 Task: Create a section Lightning Leaders and in the section, add a milestone Business Continuity Management System (BCMS) Implementation in the project Brighten
Action: Mouse moved to (224, 427)
Screenshot: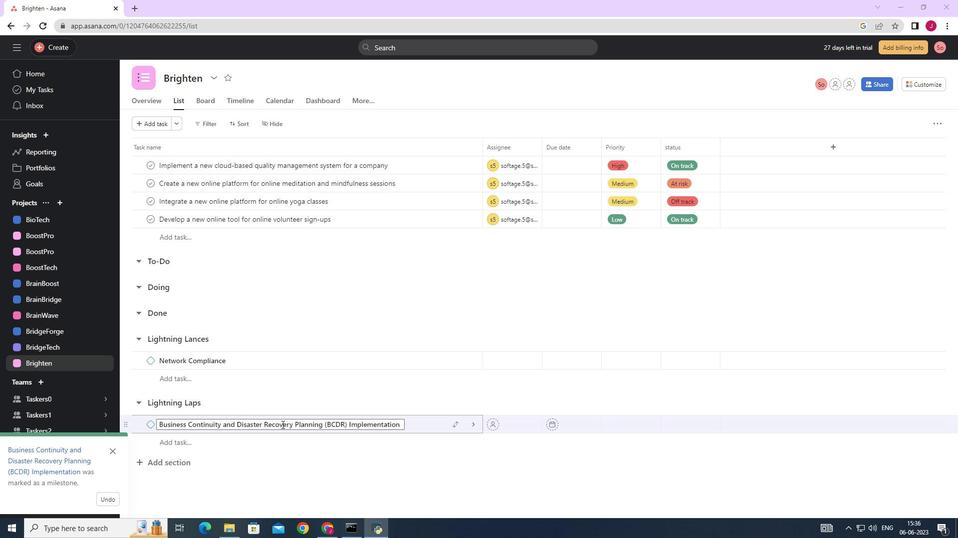 
Action: Mouse scrolled (224, 426) with delta (0, 0)
Screenshot: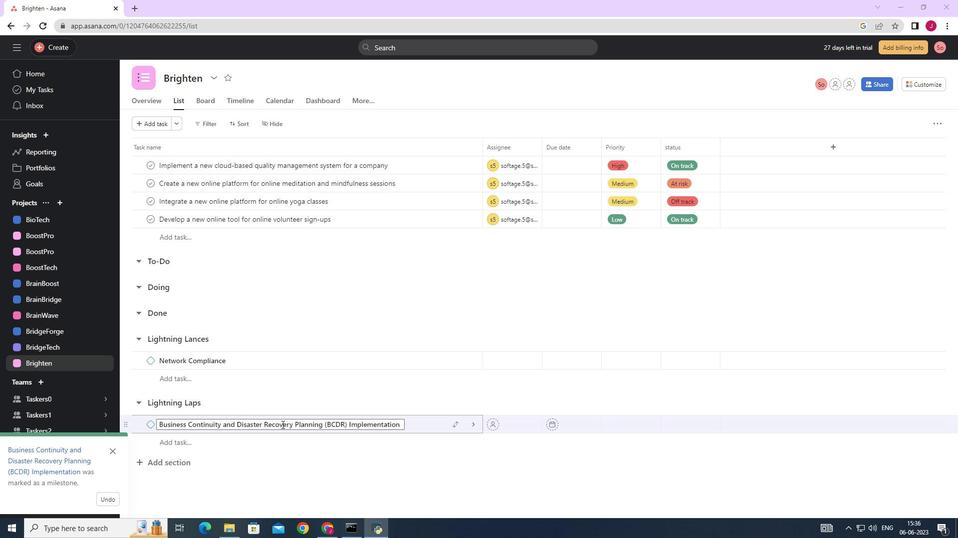 
Action: Mouse moved to (222, 428)
Screenshot: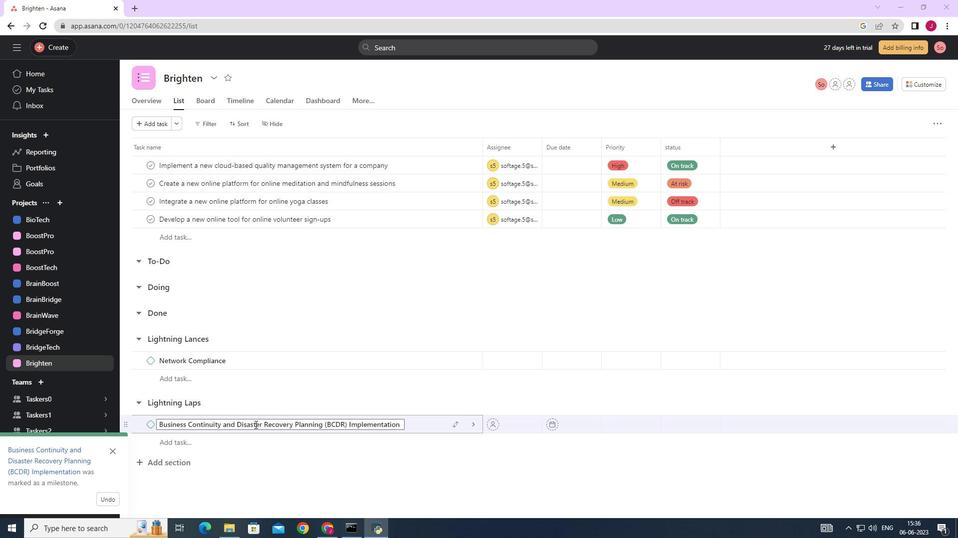 
Action: Mouse scrolled (222, 427) with delta (0, 0)
Screenshot: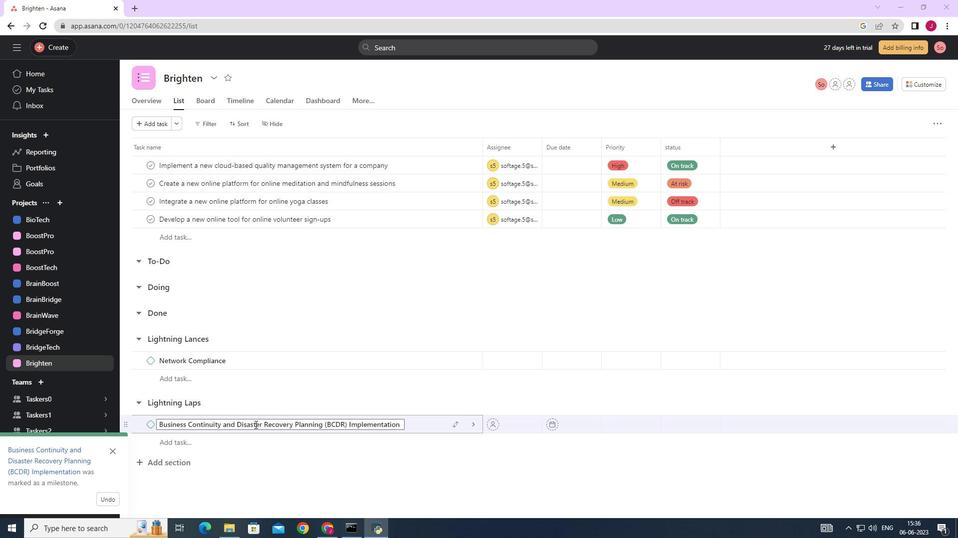 
Action: Mouse moved to (213, 431)
Screenshot: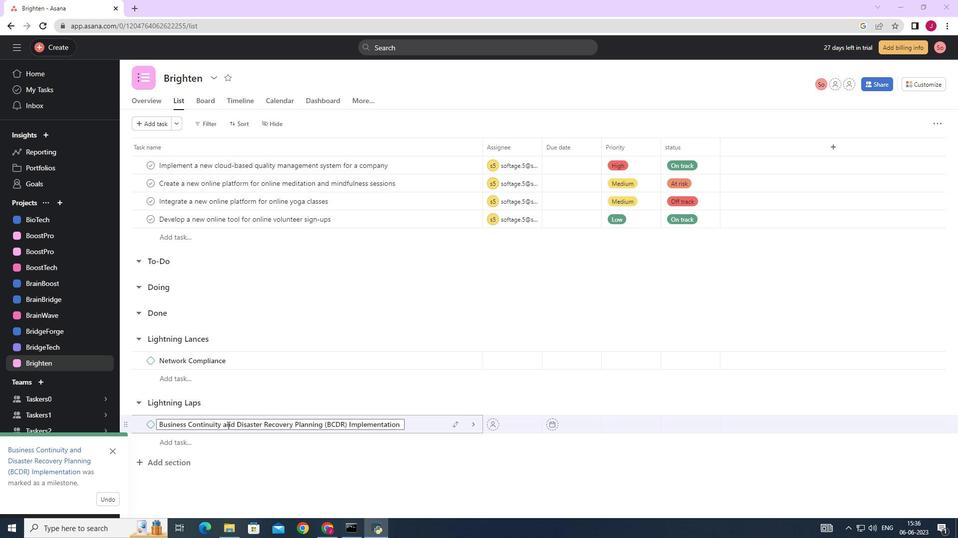 
Action: Mouse scrolled (215, 430) with delta (0, 0)
Screenshot: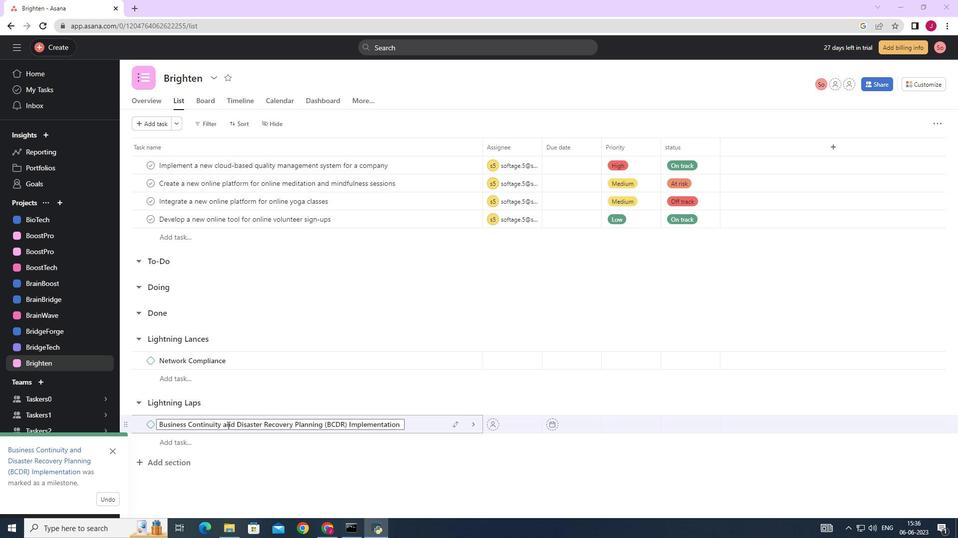 
Action: Mouse moved to (212, 432)
Screenshot: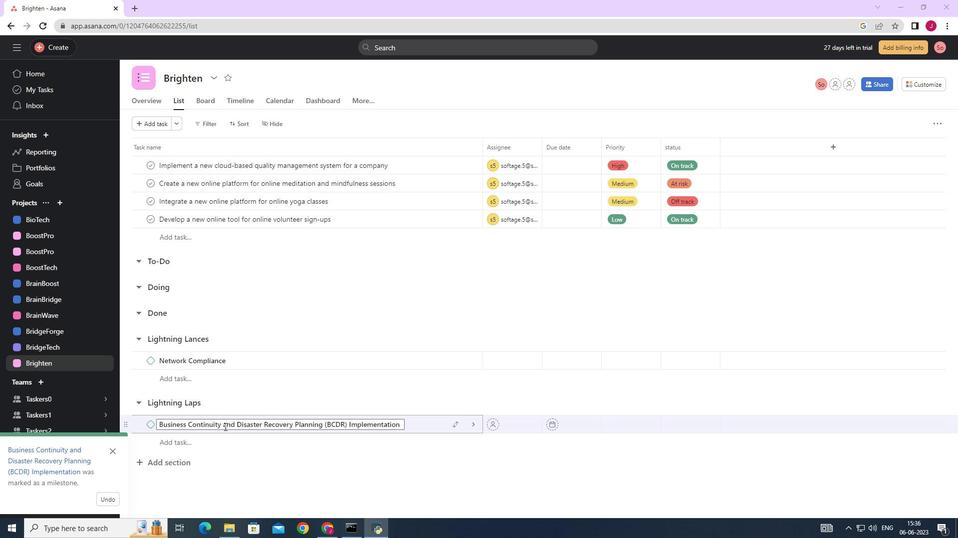 
Action: Mouse scrolled (213, 431) with delta (0, 0)
Screenshot: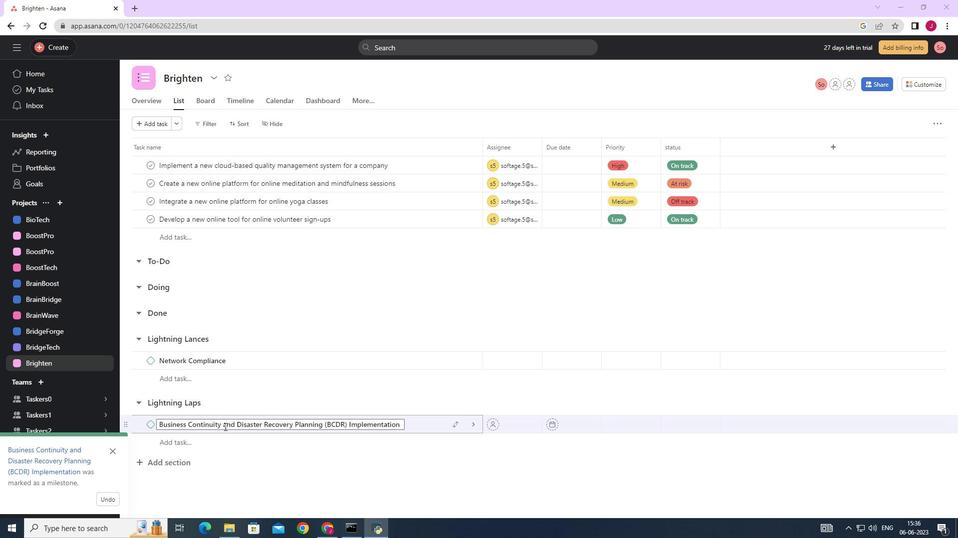 
Action: Mouse moved to (172, 460)
Screenshot: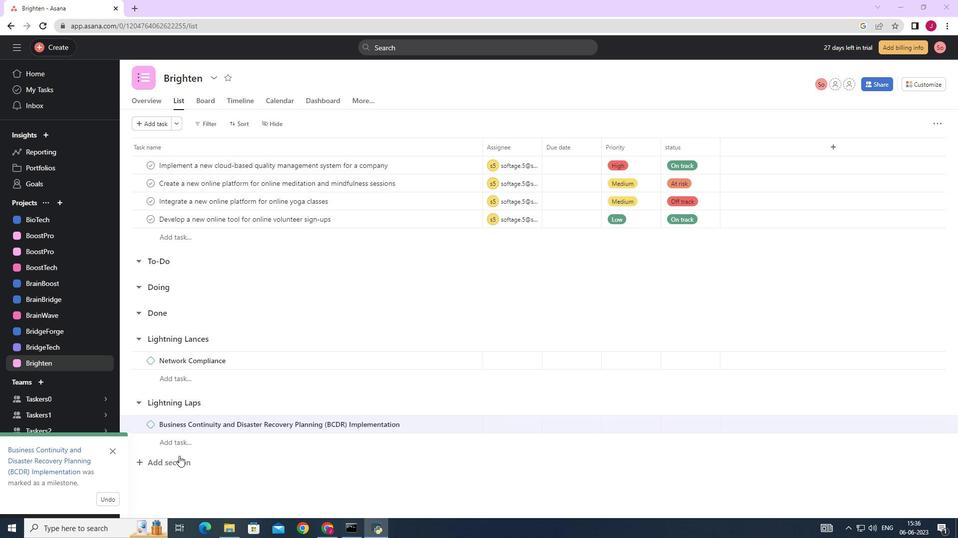 
Action: Mouse pressed left at (172, 460)
Screenshot: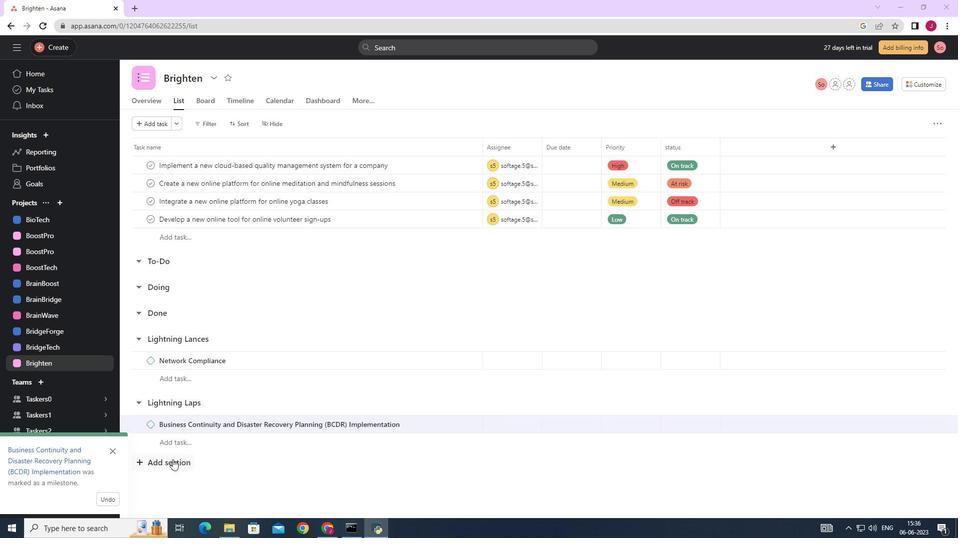 
Action: Mouse scrolled (172, 459) with delta (0, 0)
Screenshot: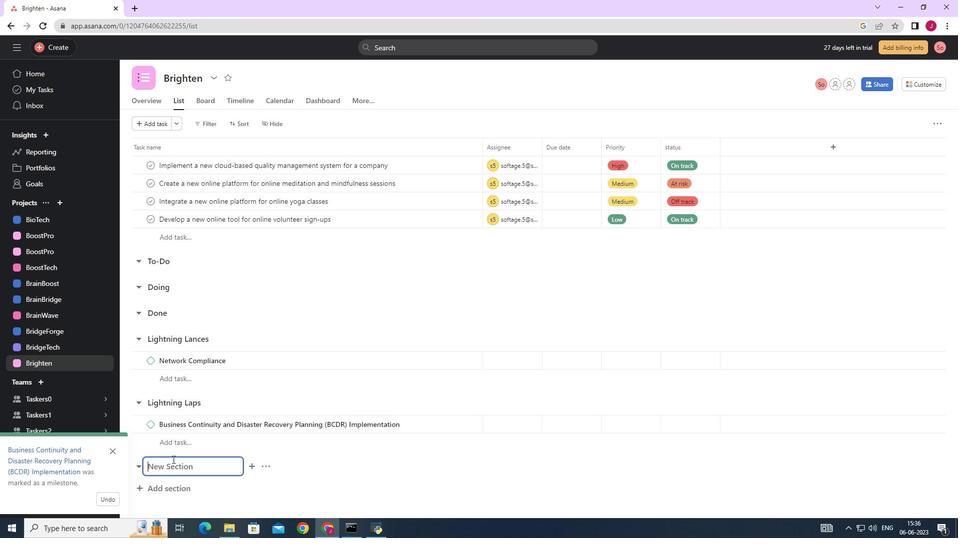 
Action: Mouse scrolled (172, 459) with delta (0, 0)
Screenshot: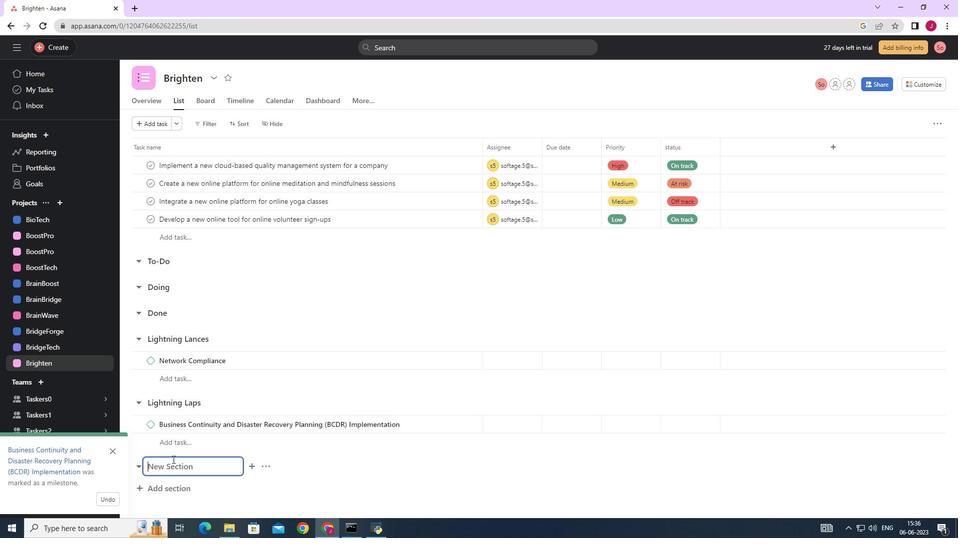 
Action: Mouse scrolled (172, 459) with delta (0, 0)
Screenshot: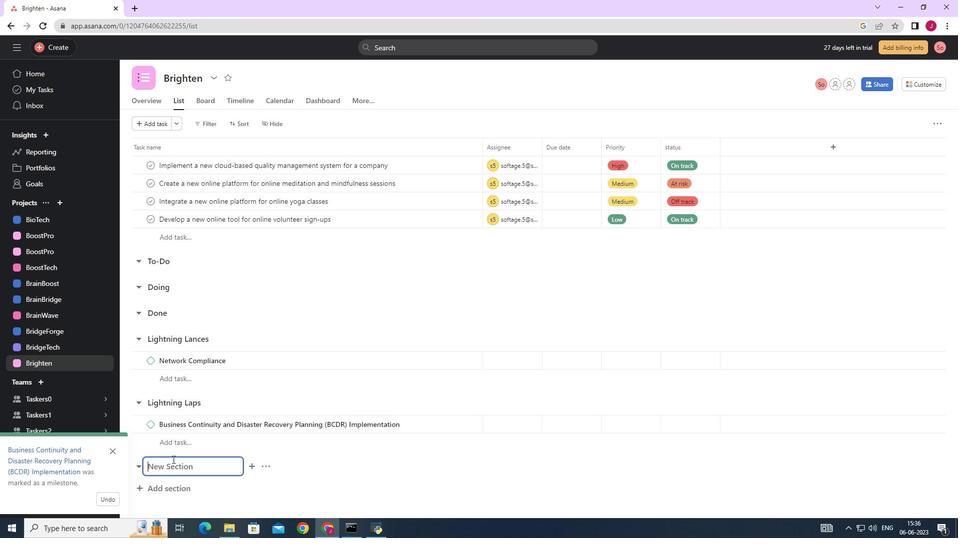 
Action: Mouse scrolled (172, 459) with delta (0, 0)
Screenshot: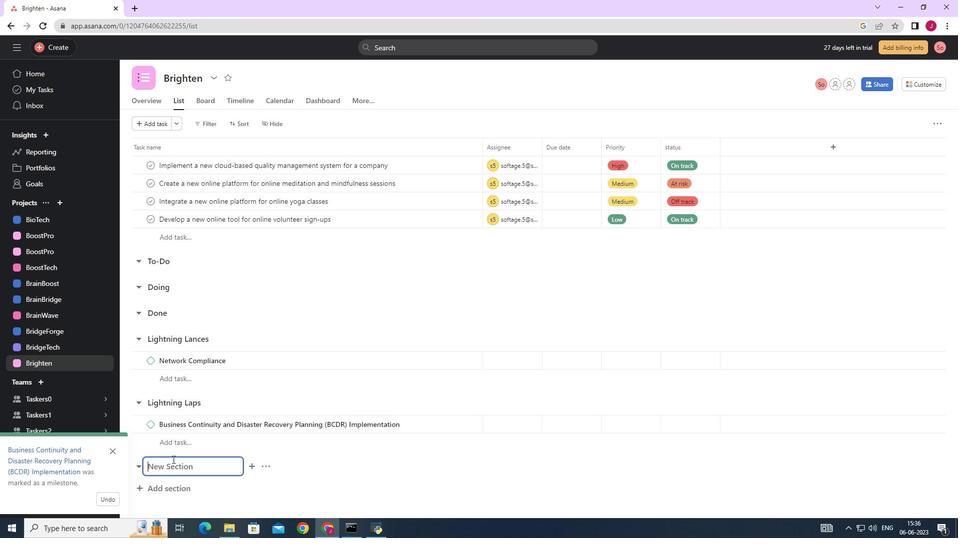 
Action: Mouse moved to (174, 466)
Screenshot: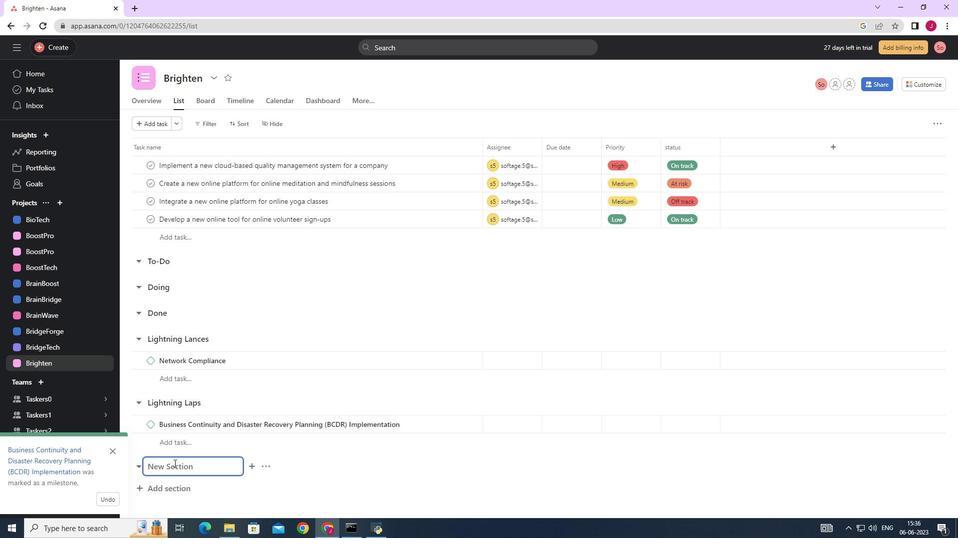 
Action: Mouse pressed left at (174, 466)
Screenshot: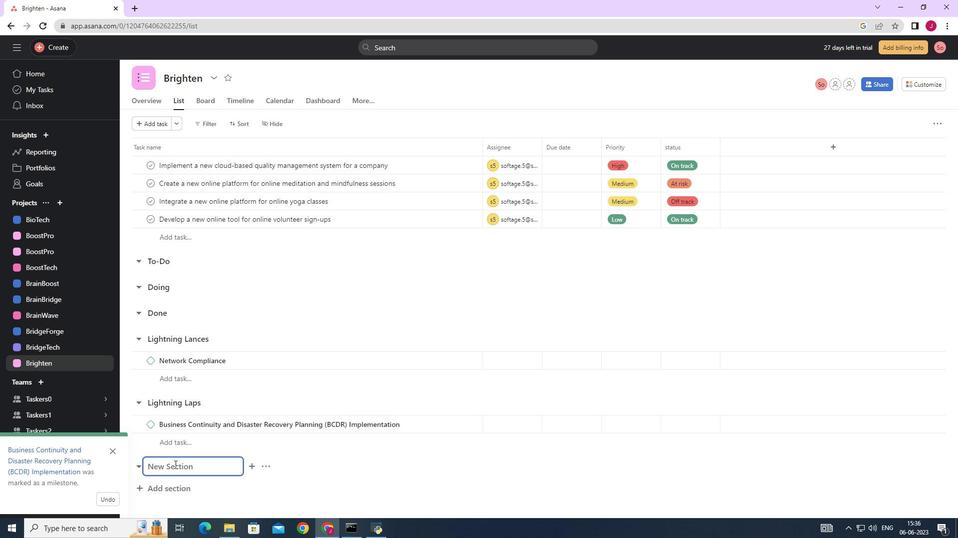 
Action: Key pressed <Key.caps_lock>L<Key.caps_lock>ightning<Key.space><Key.caps_lock>L<Key.caps_lock>ear<Key.backspace>ders<Key.space><Key.enter>
Screenshot: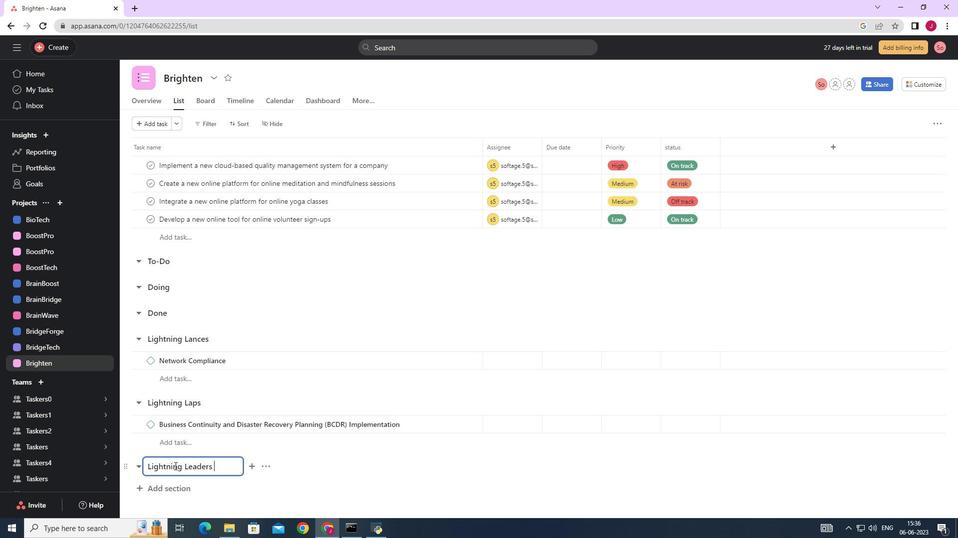 
Action: Mouse scrolled (174, 466) with delta (0, 0)
Screenshot: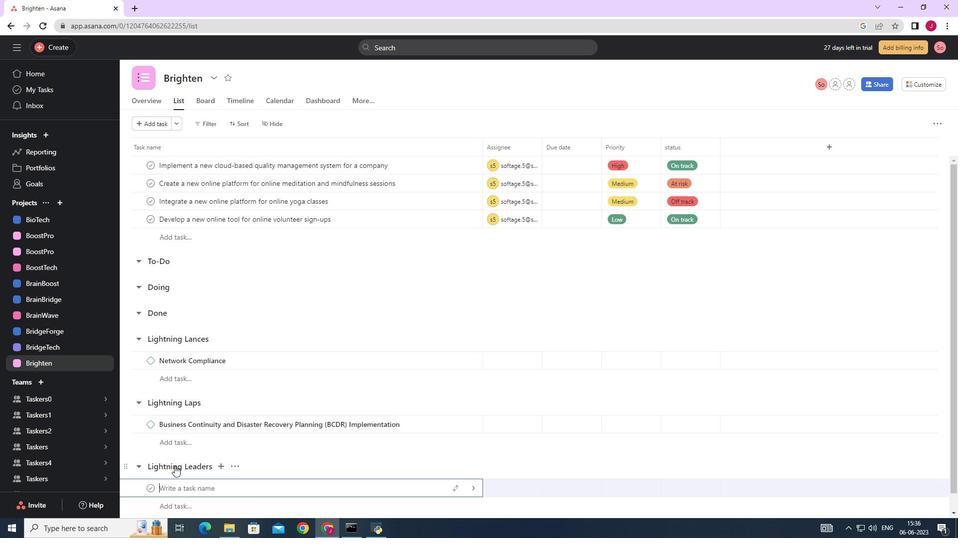 
Action: Mouse moved to (185, 467)
Screenshot: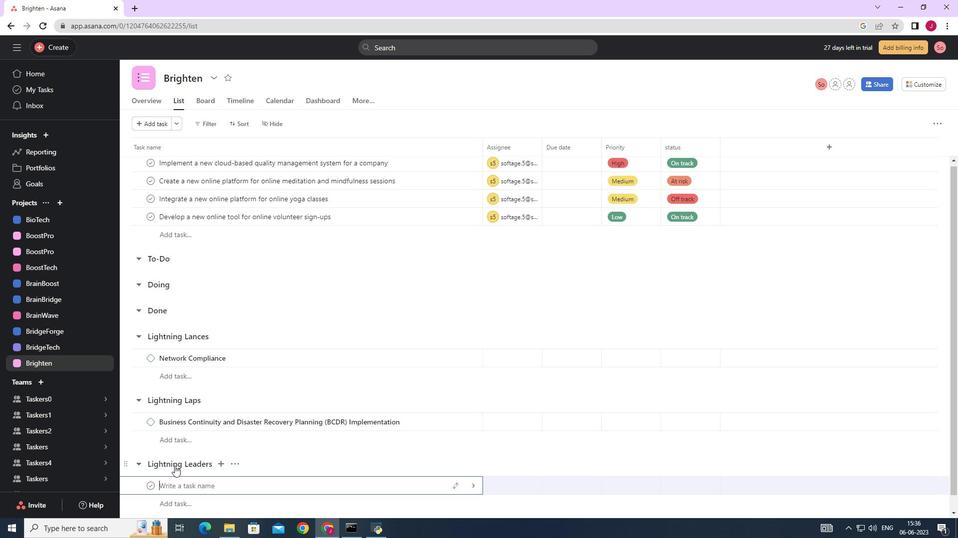 
Action: Mouse scrolled (185, 466) with delta (0, 0)
Screenshot: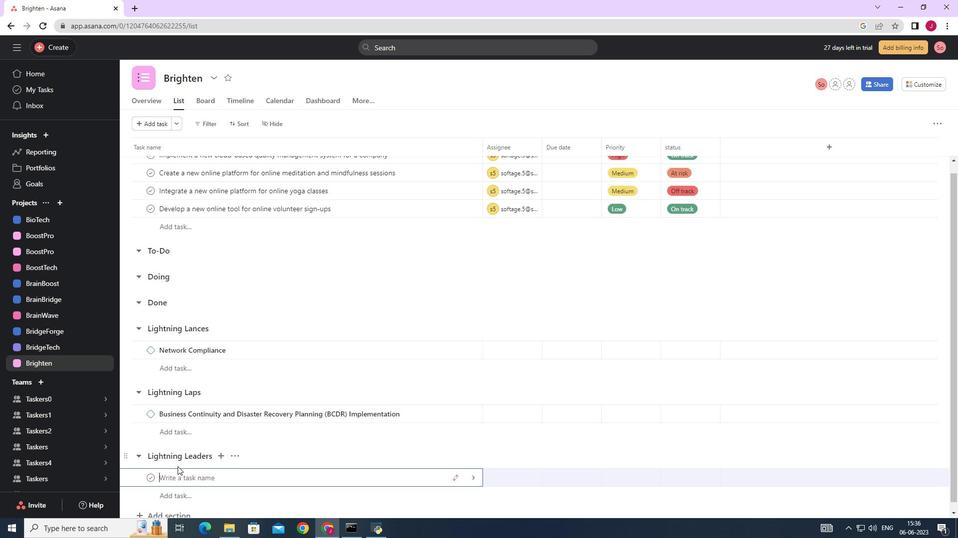 
Action: Mouse scrolled (185, 466) with delta (0, 0)
Screenshot: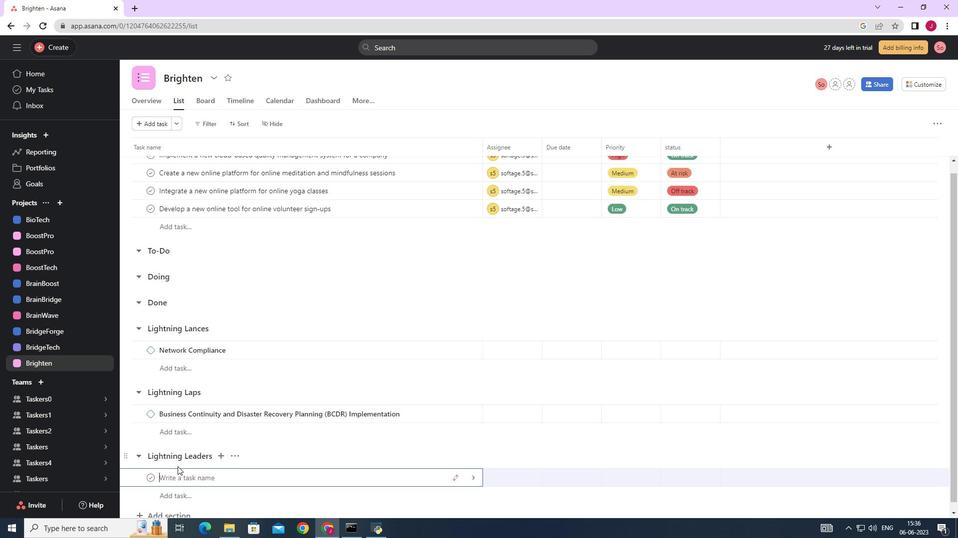 
Action: Mouse scrolled (185, 466) with delta (0, 0)
Screenshot: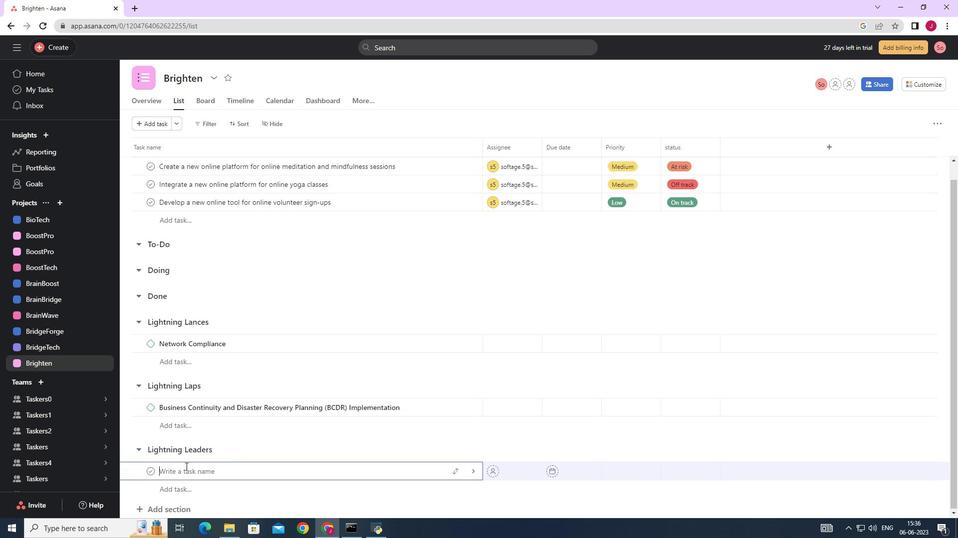 
Action: Key pressed <Key.caps_lock>B<Key.caps_lock>usiness<Key.space><Key.caps_lock>C<Key.caps_lock>ontinuity<Key.space><Key.caps_lock>M<Key.caps_lock>anagement<Key.space><Key.caps_lock>S<Key.caps_lock>ystem<Key.space><Key.shift_r><Key.shift_r><Key.shift_r><Key.shift_r><Key.shift_r><Key.shift_r><Key.shift_r><Key.shift_r><Key.shift_r>(<Key.caps_lock>BCMS<Key.shift_r>)<Key.space><Key.caps_lock><Key.caps_lock>I<Key.caps_lock>mplementation
Screenshot: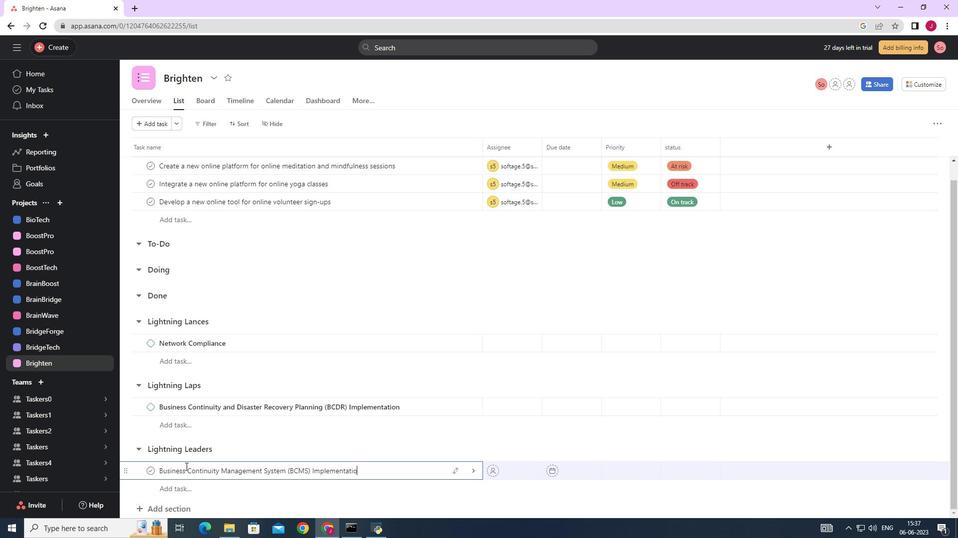 
Action: Mouse moved to (471, 472)
Screenshot: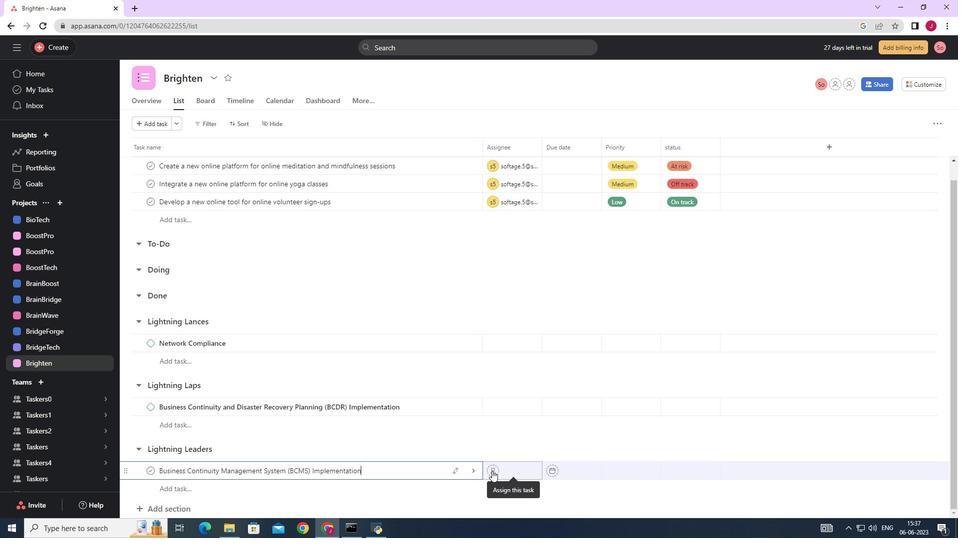 
Action: Mouse pressed left at (471, 472)
Screenshot: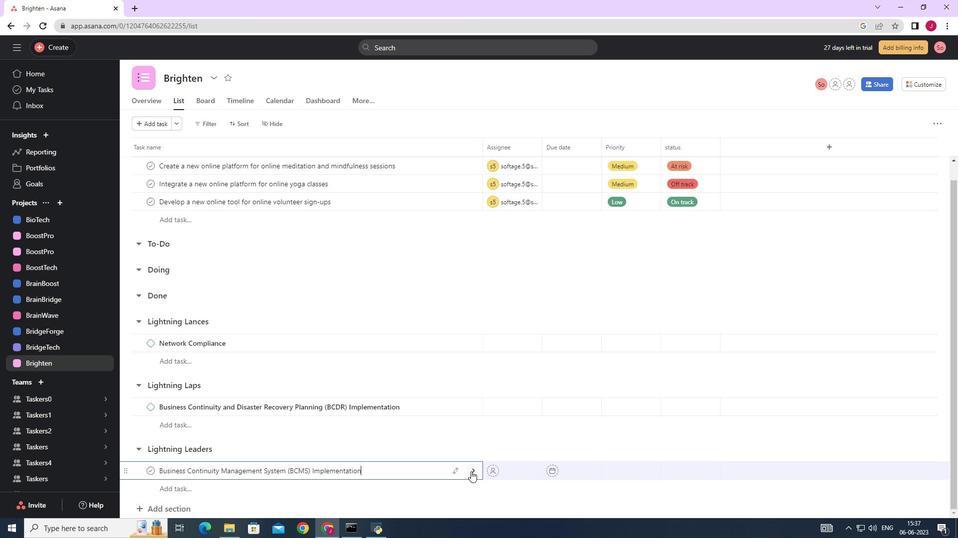 
Action: Mouse moved to (917, 124)
Screenshot: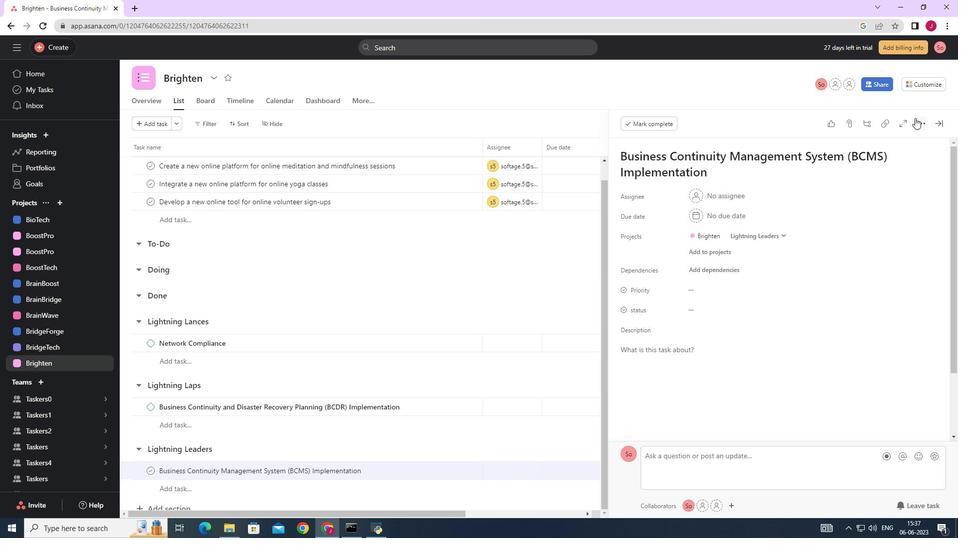 
Action: Mouse pressed left at (917, 124)
Screenshot: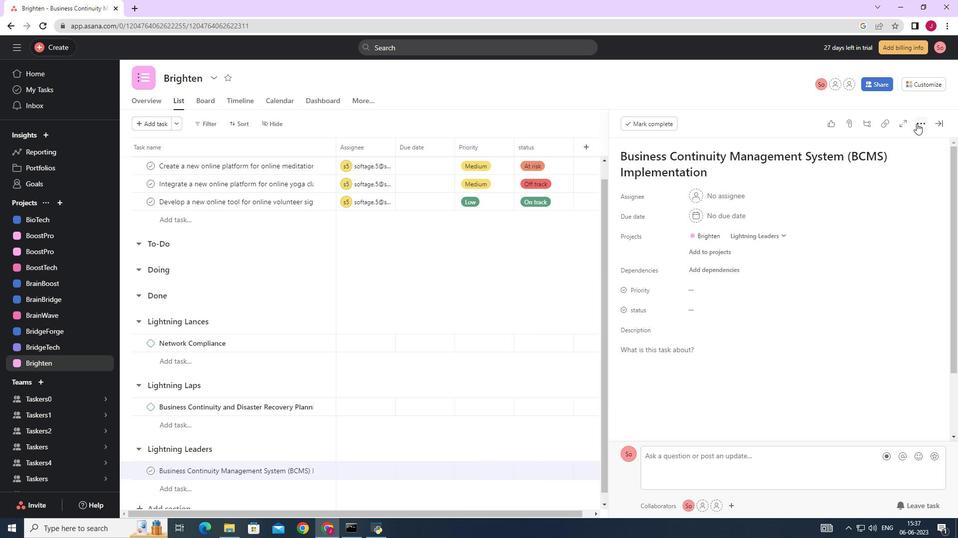 
Action: Mouse moved to (825, 161)
Screenshot: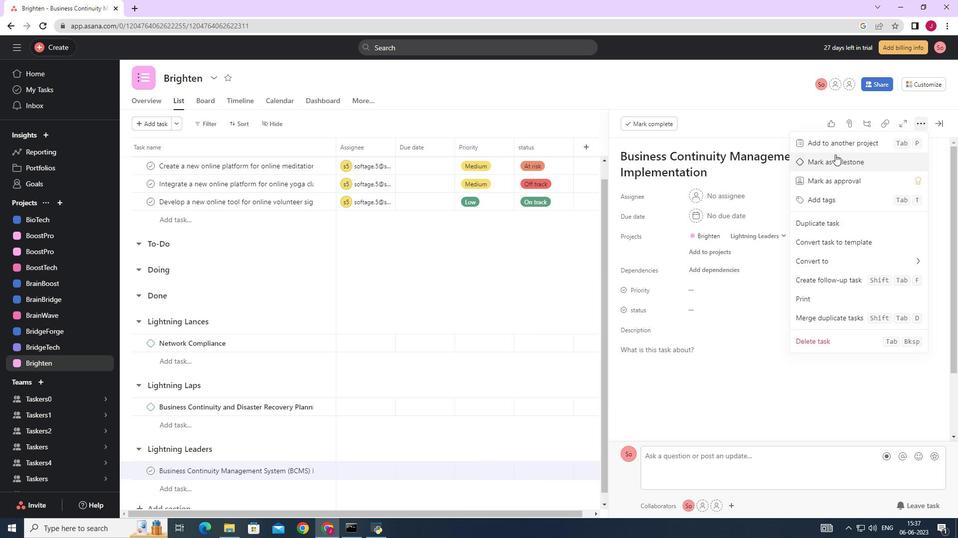 
Action: Mouse pressed left at (825, 161)
Screenshot: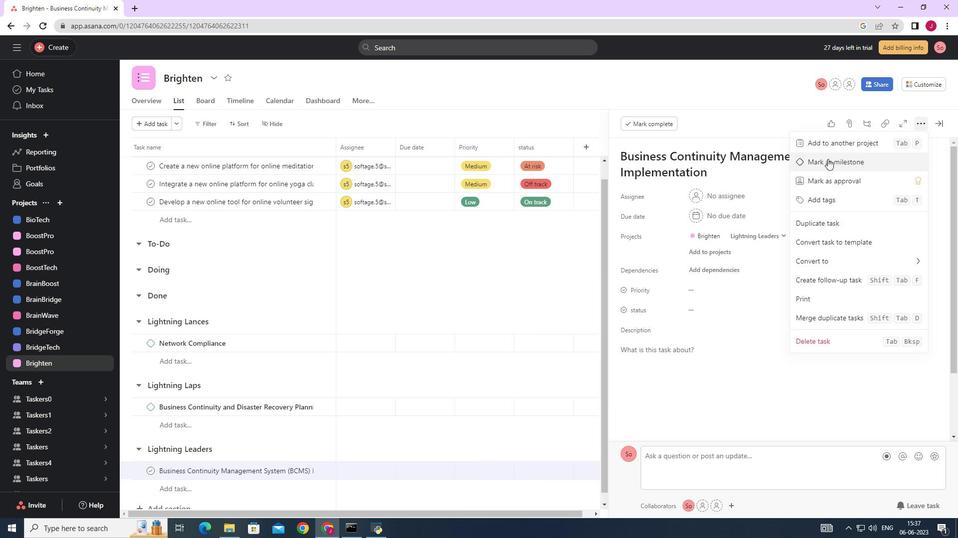 
Action: Mouse moved to (938, 124)
Screenshot: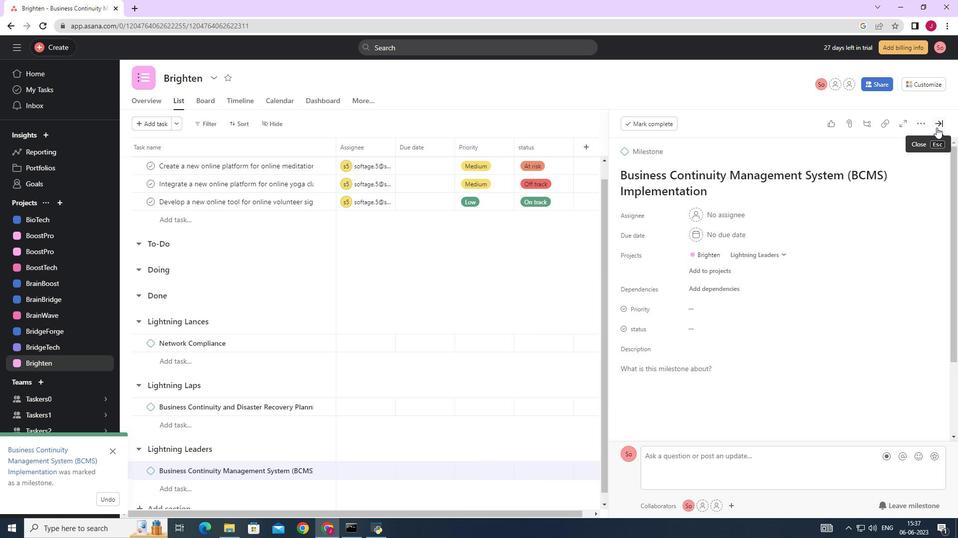 
Action: Mouse pressed left at (938, 124)
Screenshot: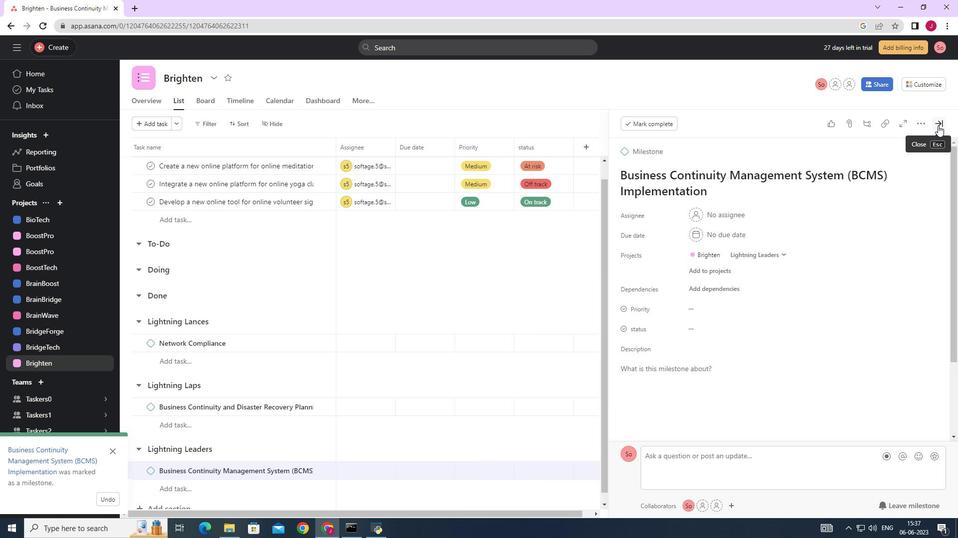 
Action: Mouse moved to (937, 122)
Screenshot: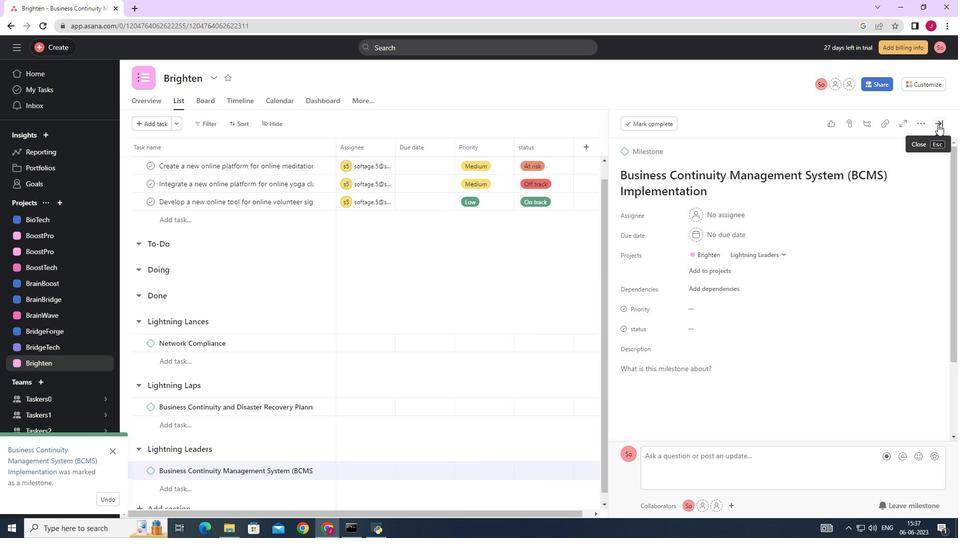 
